 Task: Take a screenshot of a beautiful sunrise or sunset scene from a movie you are watching in VLC.
Action: Mouse pressed left at (224, 422)
Screenshot: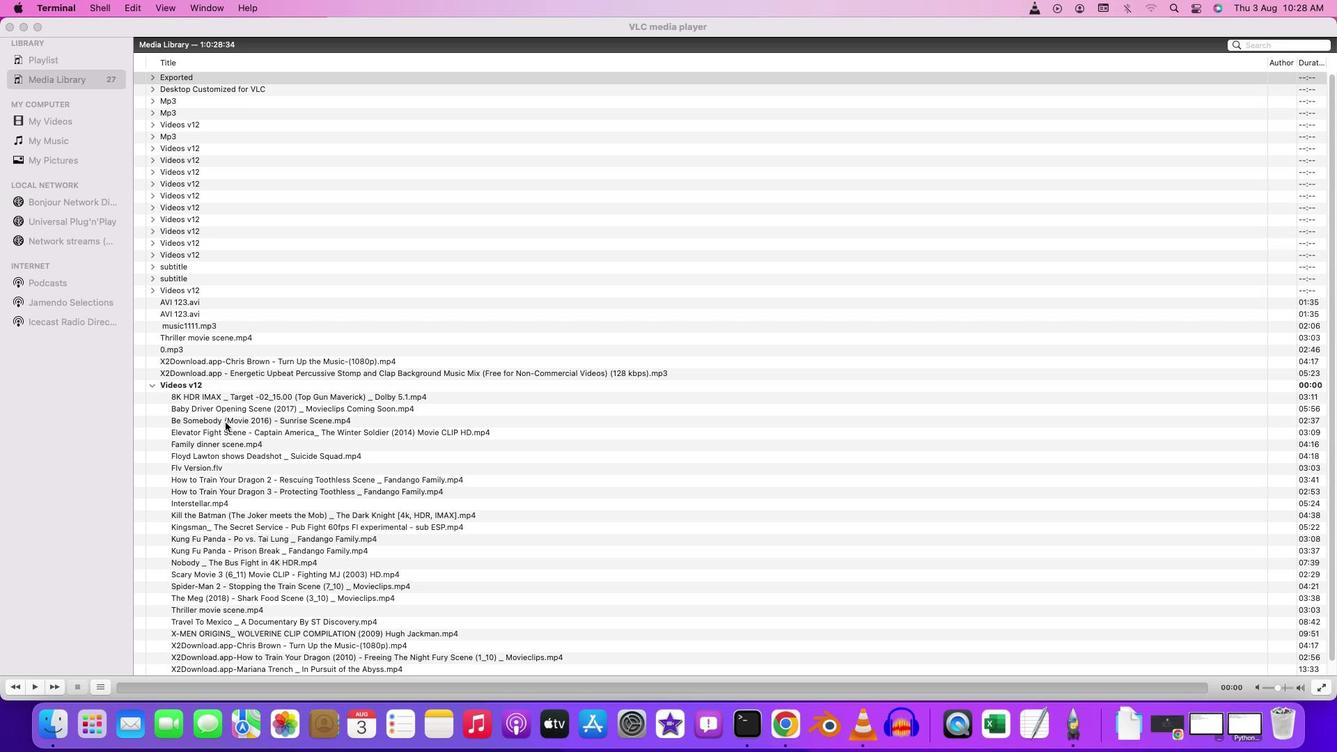 
Action: Mouse pressed left at (224, 422)
Screenshot: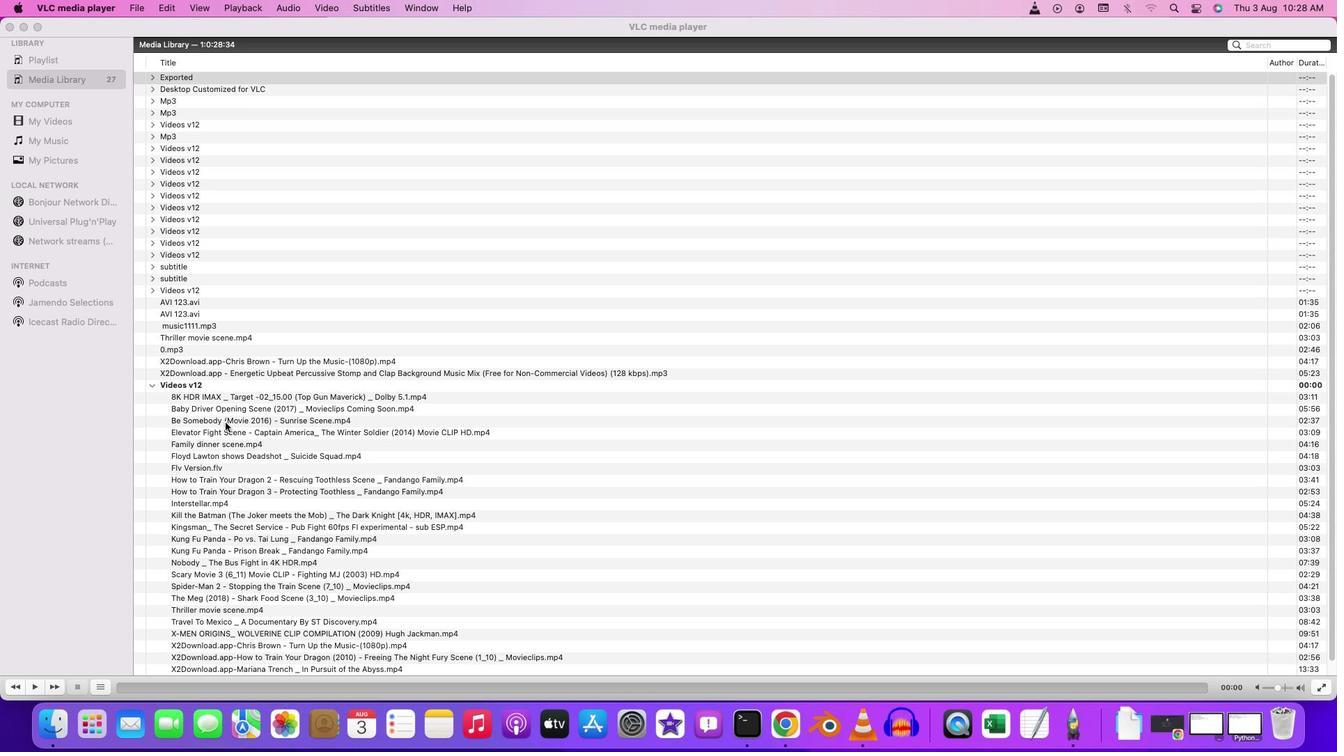 
Action: Mouse moved to (496, 330)
Screenshot: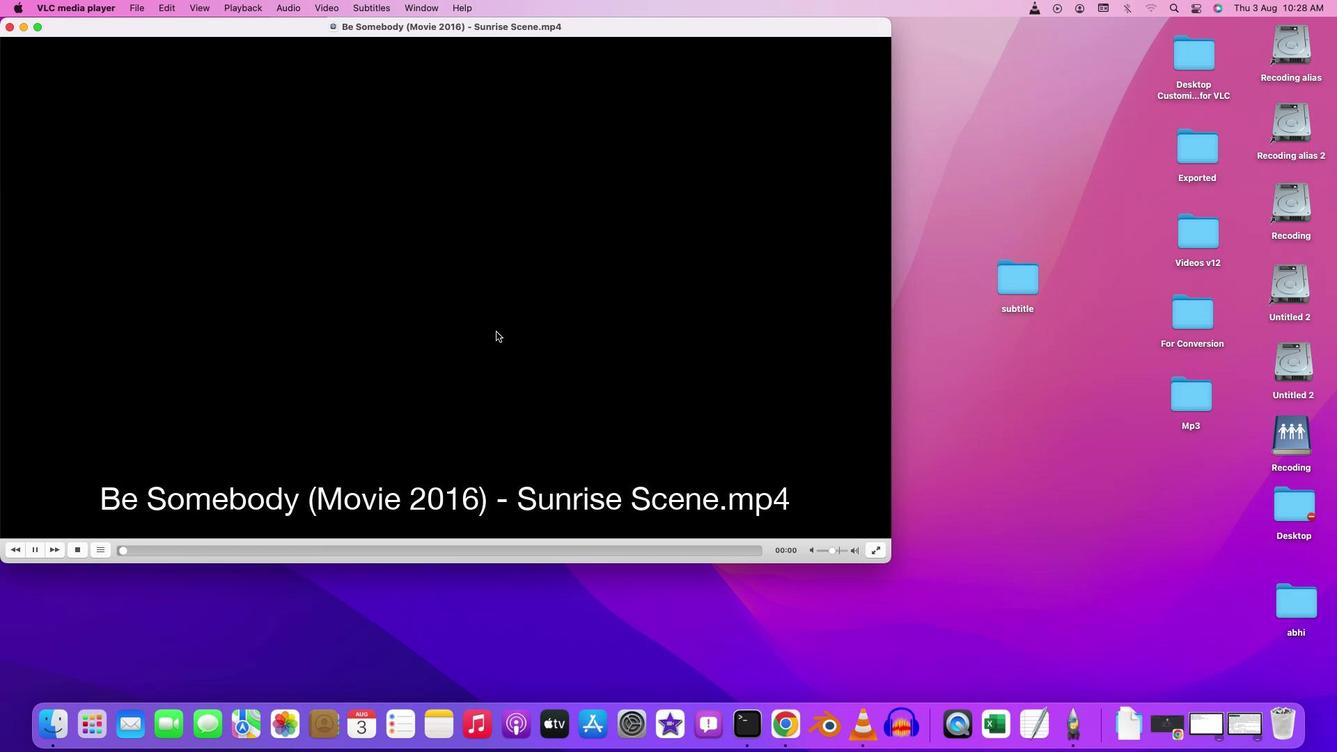 
Action: Mouse pressed left at (496, 330)
Screenshot: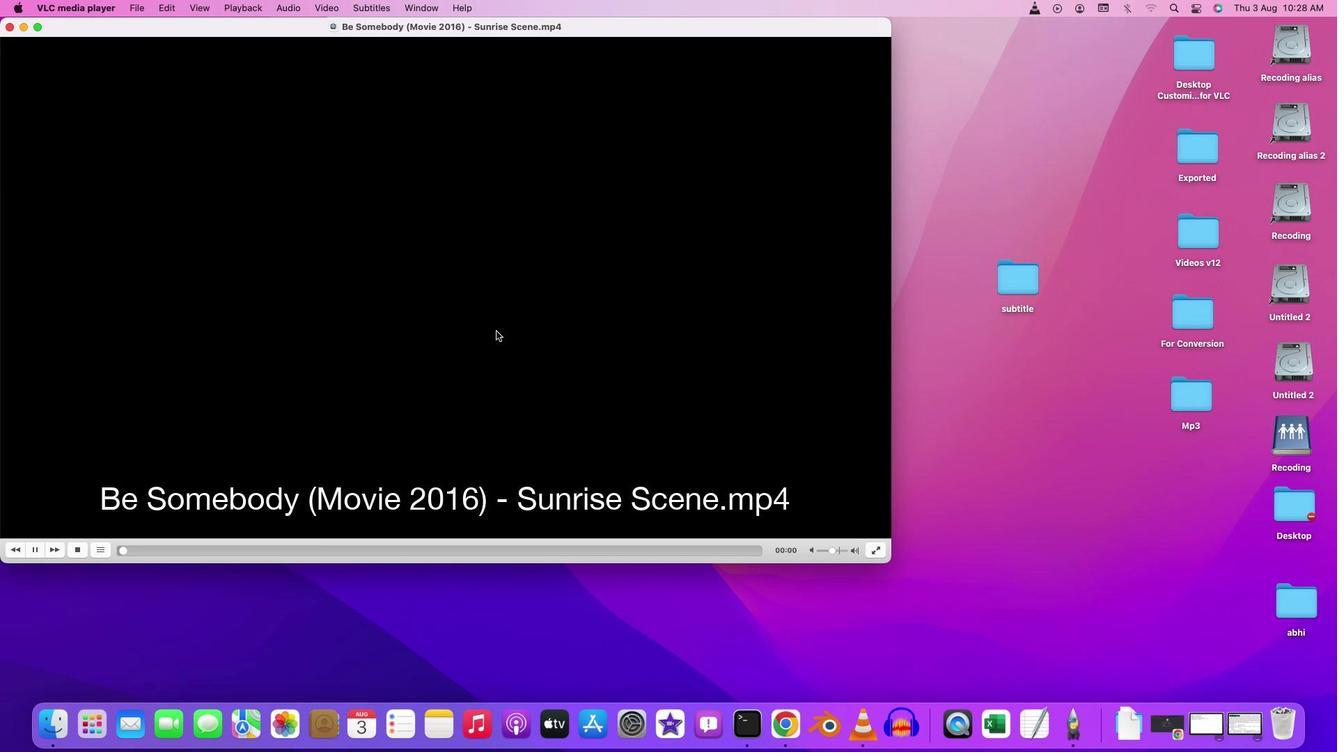 
Action: Mouse pressed left at (496, 330)
Screenshot: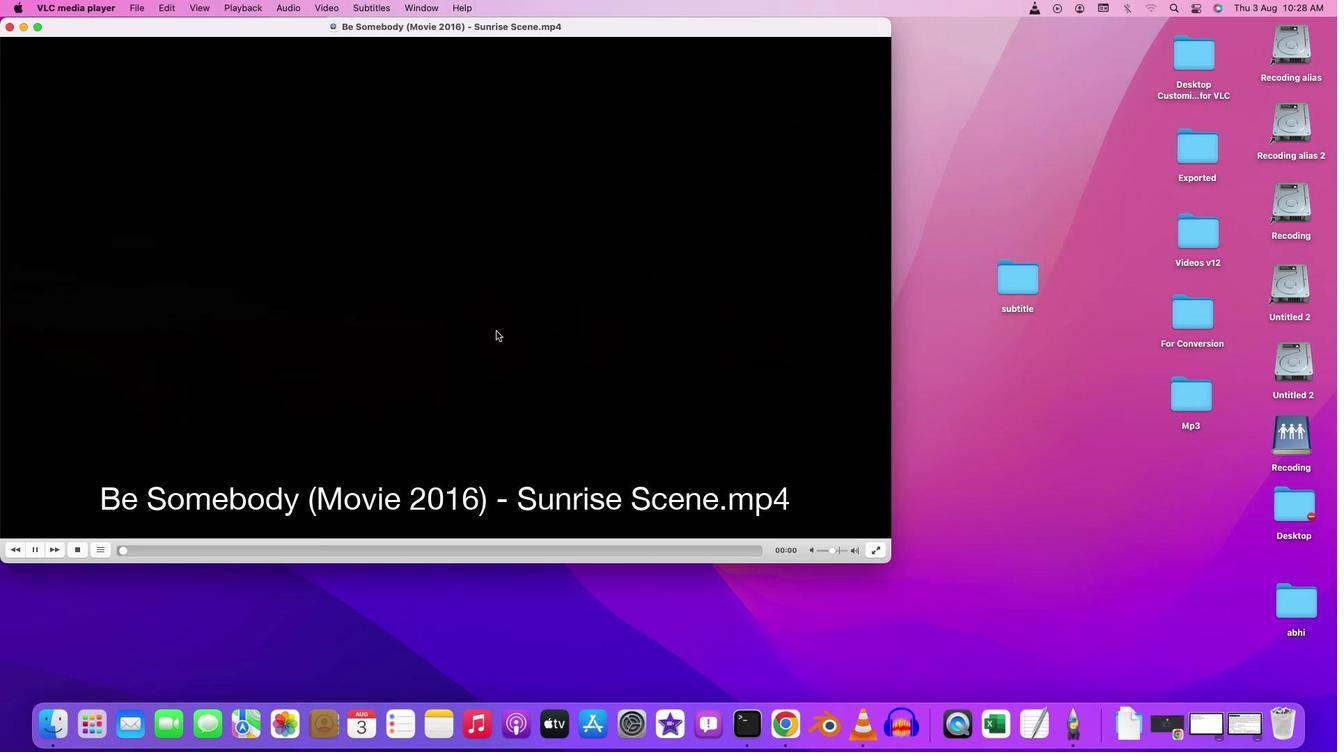 
Action: Mouse moved to (337, 7)
Screenshot: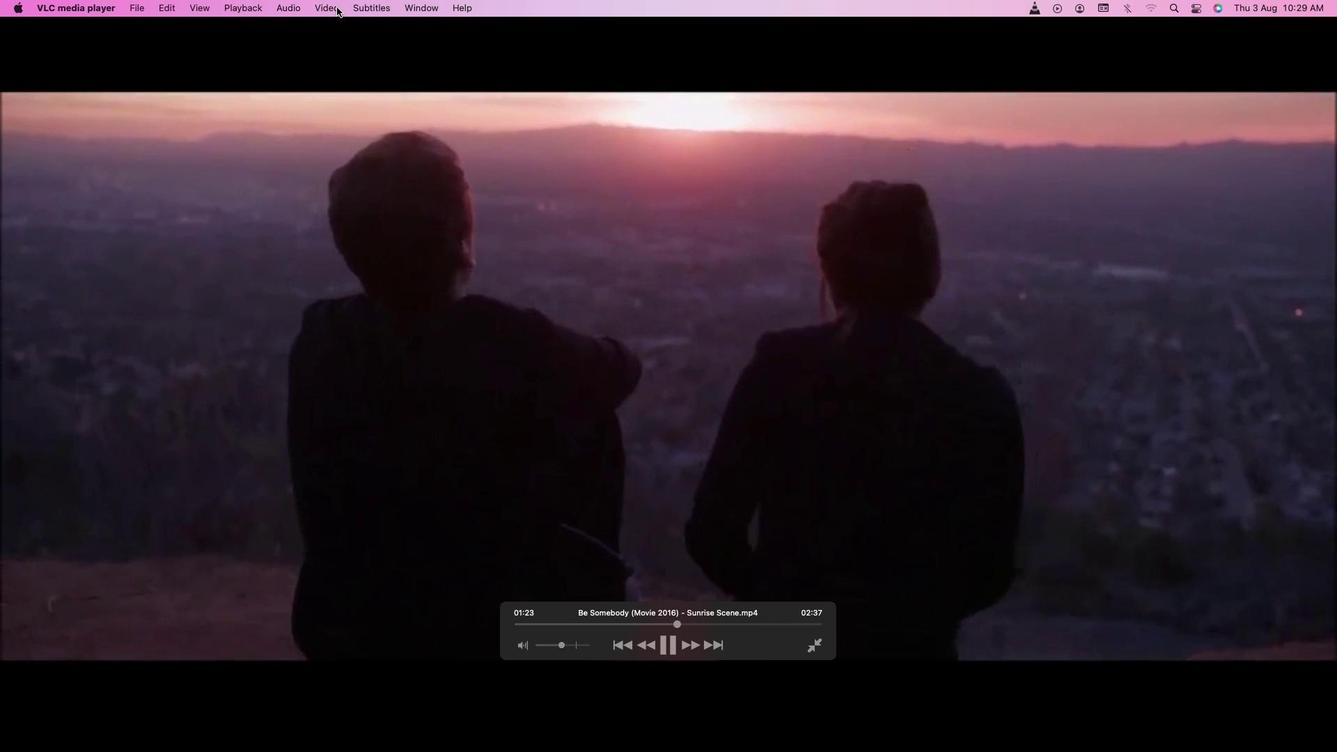 
Action: Mouse pressed left at (337, 7)
Screenshot: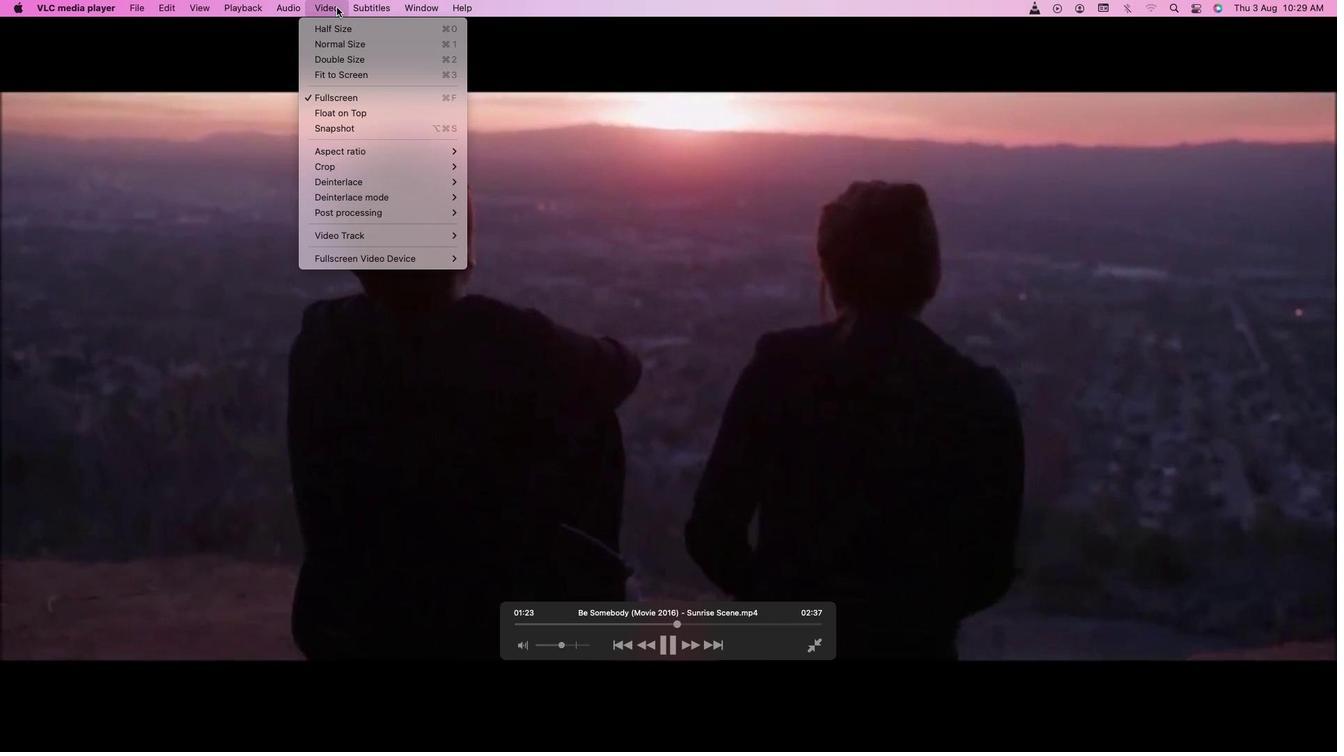 
Action: Mouse moved to (316, 126)
Screenshot: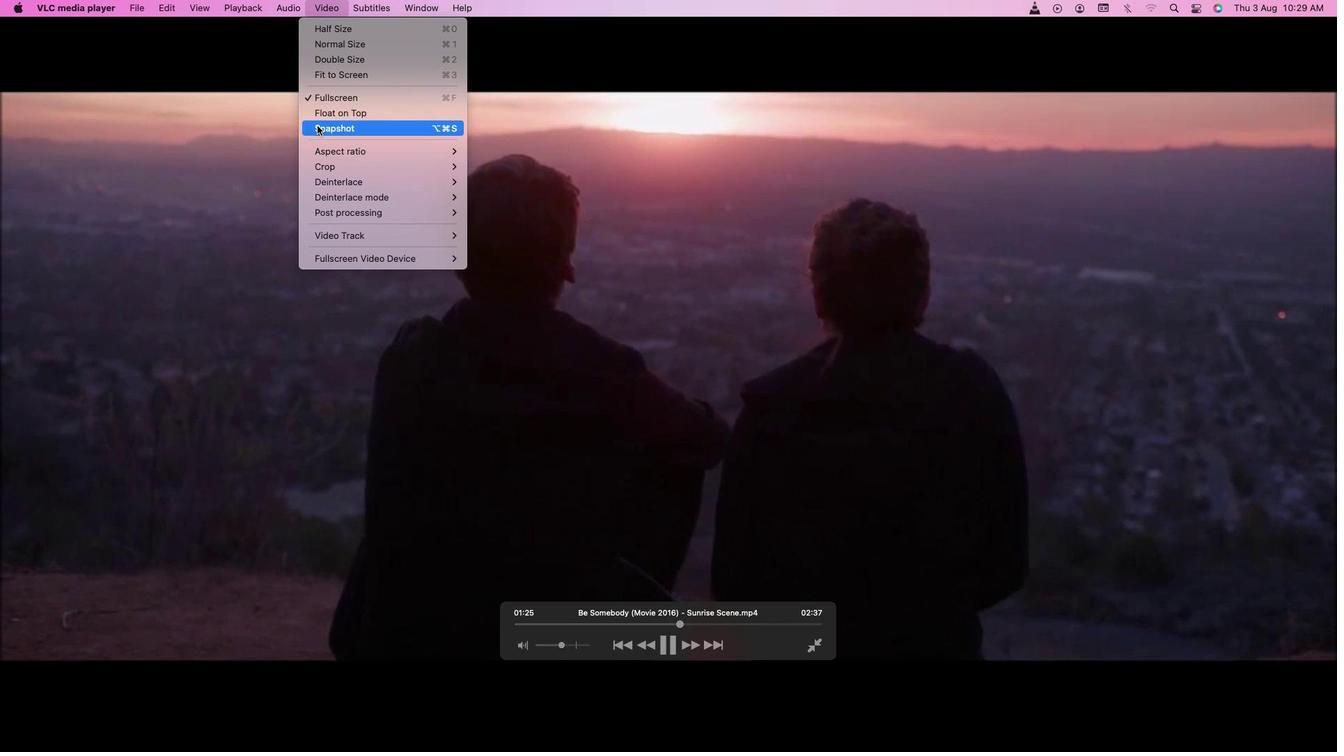 
Action: Mouse pressed left at (316, 126)
Screenshot: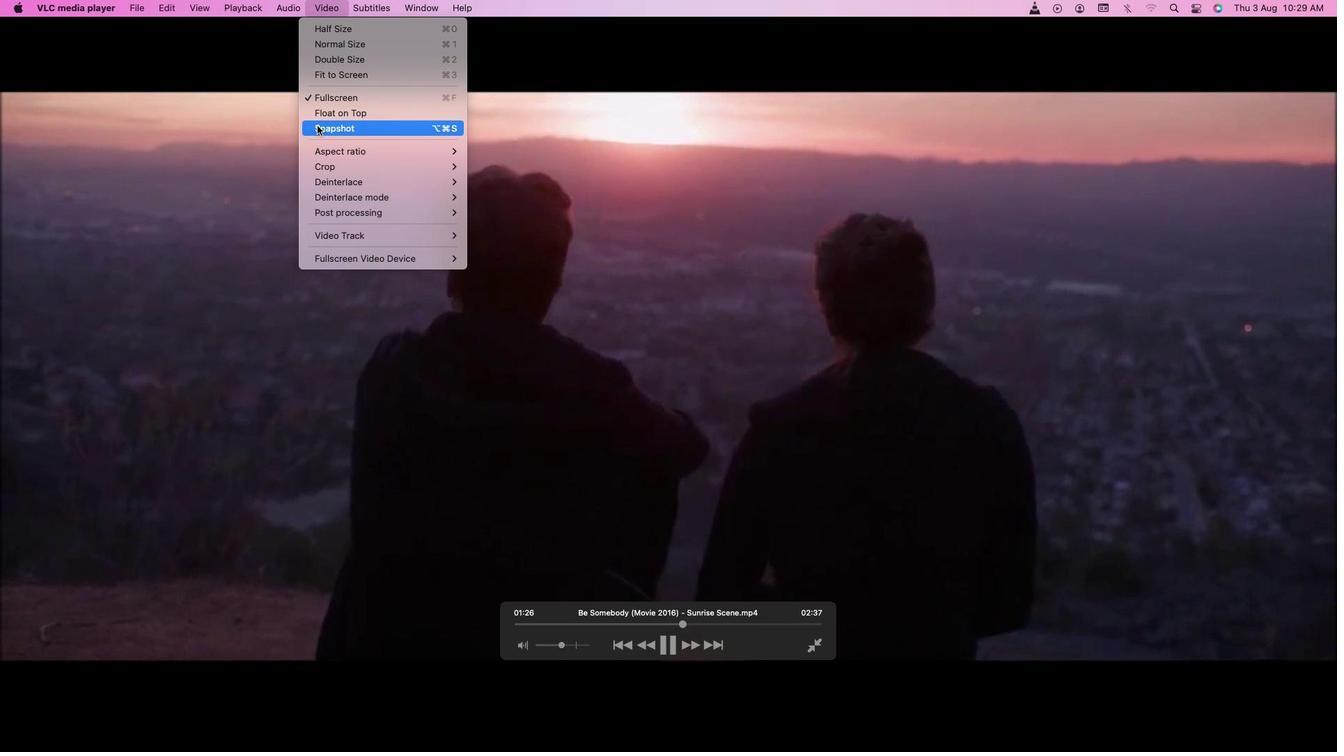 
Action: Mouse moved to (331, 5)
Screenshot: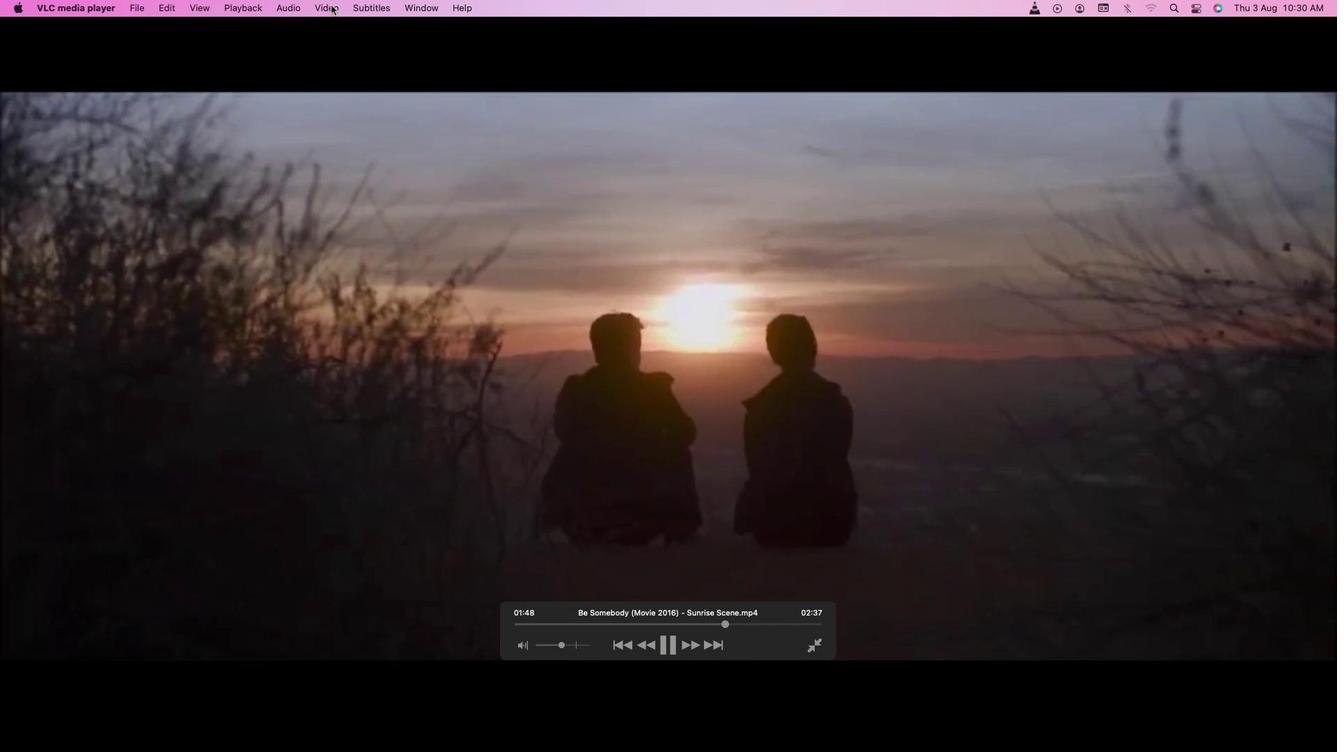 
Action: Mouse pressed left at (331, 5)
Screenshot: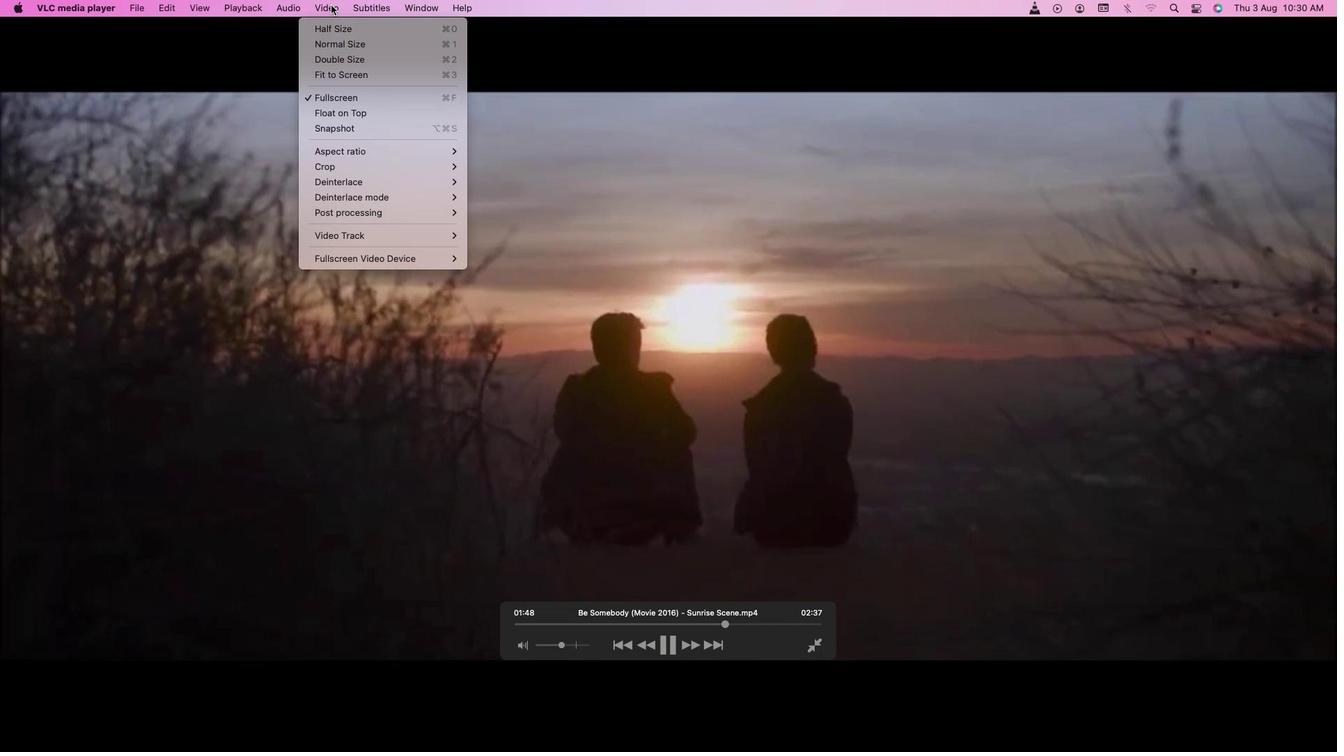 
Action: Mouse moved to (351, 125)
Screenshot: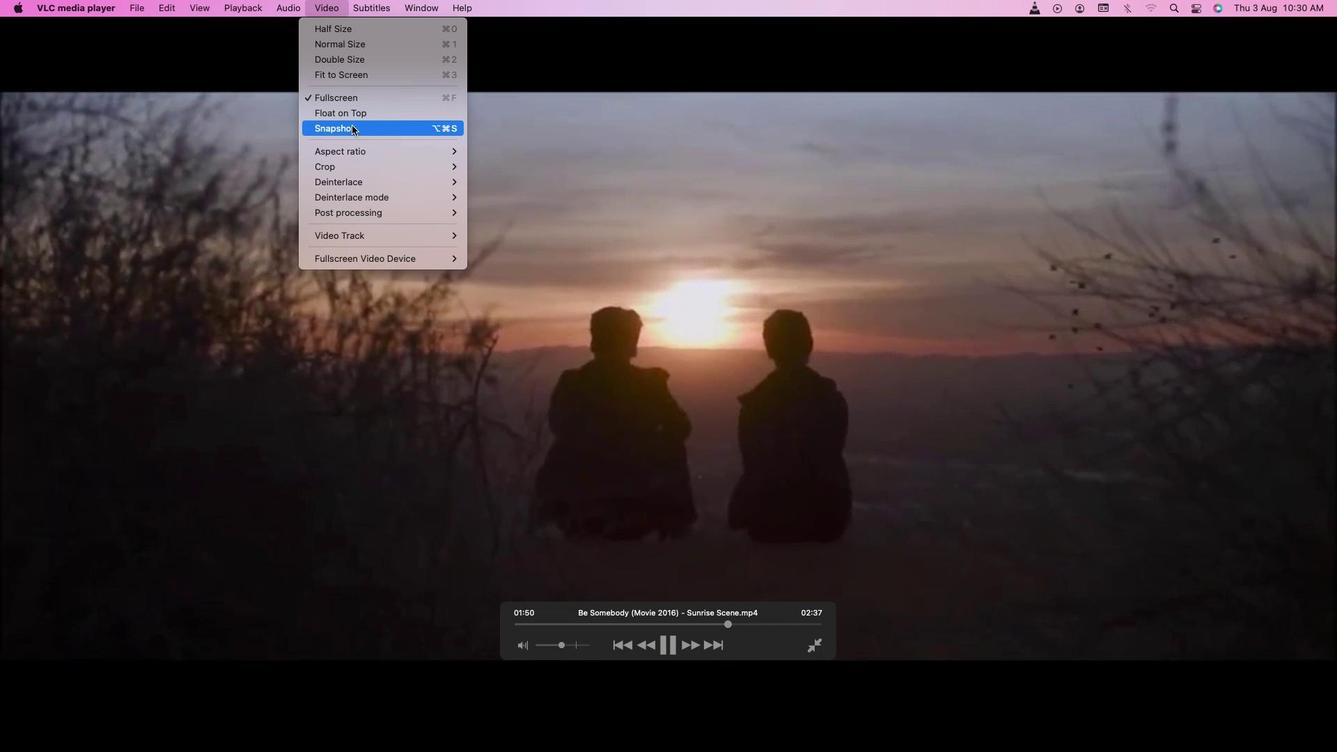 
Action: Mouse pressed left at (351, 125)
Screenshot: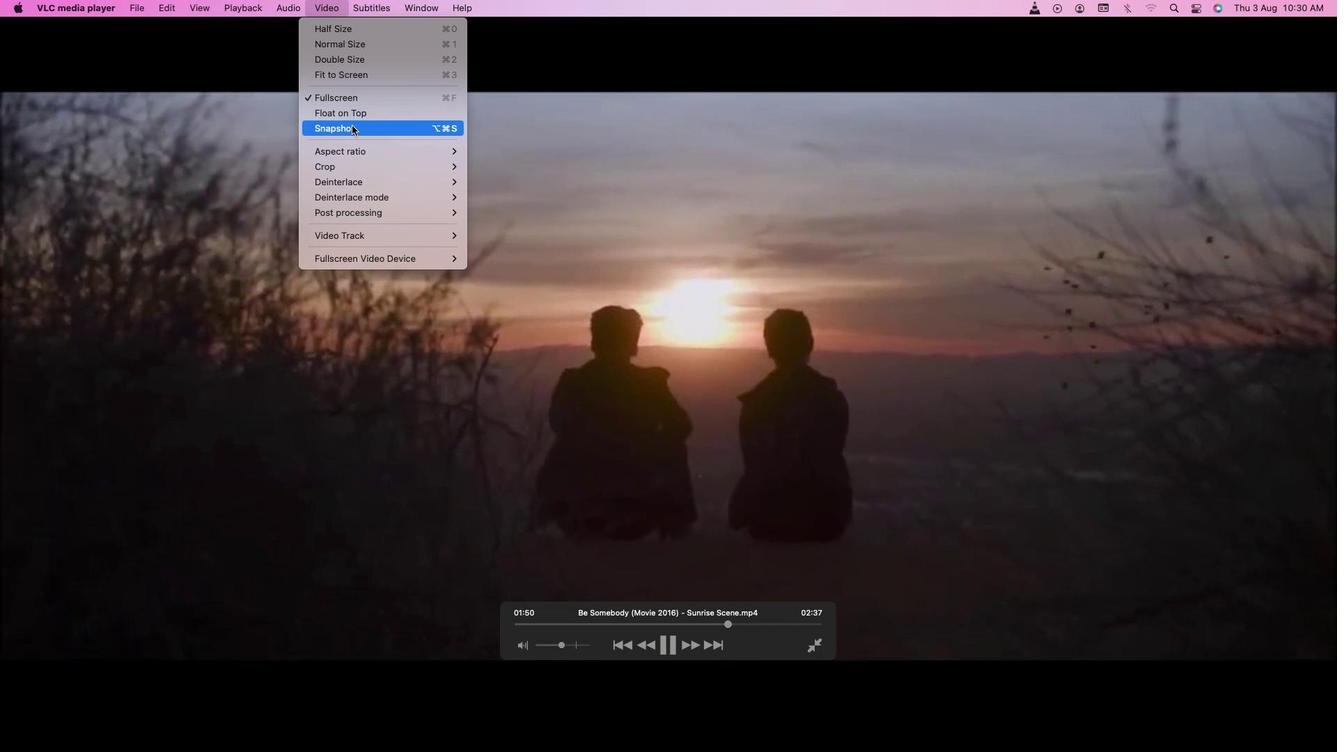 
Action: Mouse moved to (667, 658)
Screenshot: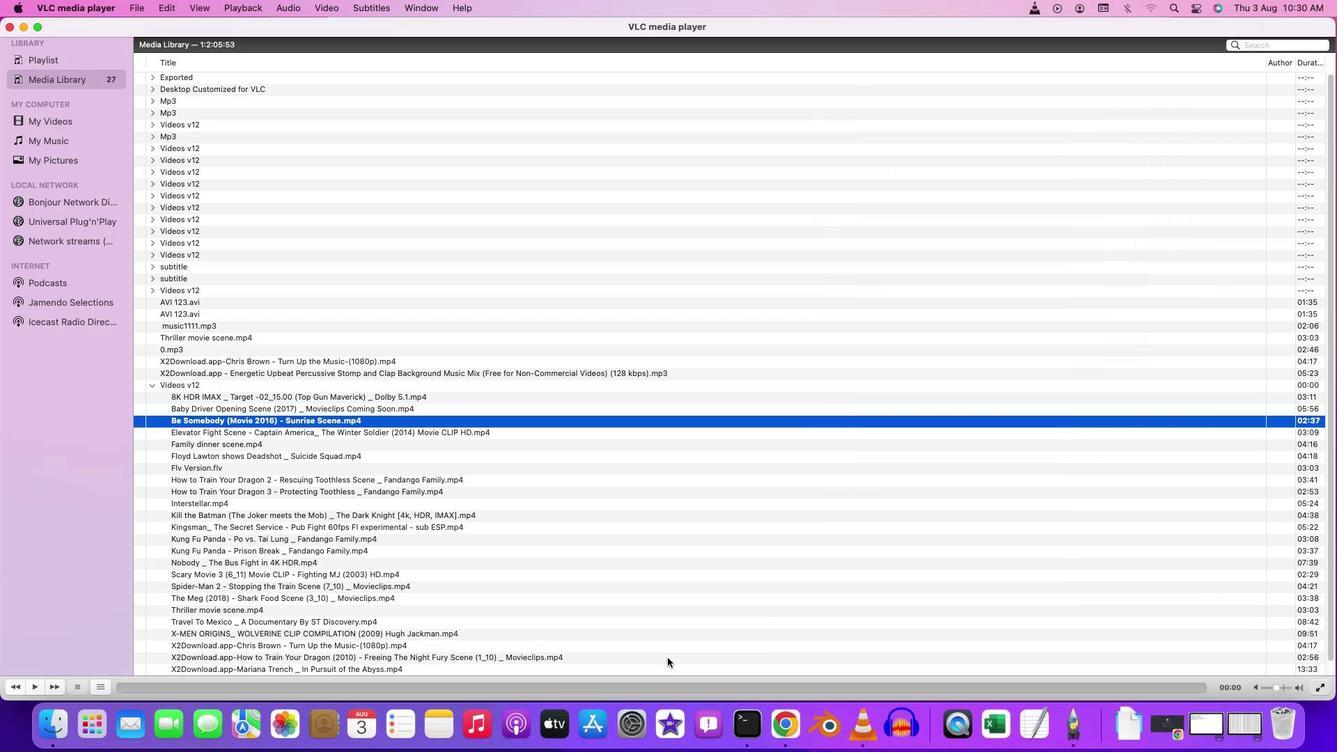 
